 Task: select a rule when a card is unarchived by anyone.
Action: Mouse moved to (1059, 87)
Screenshot: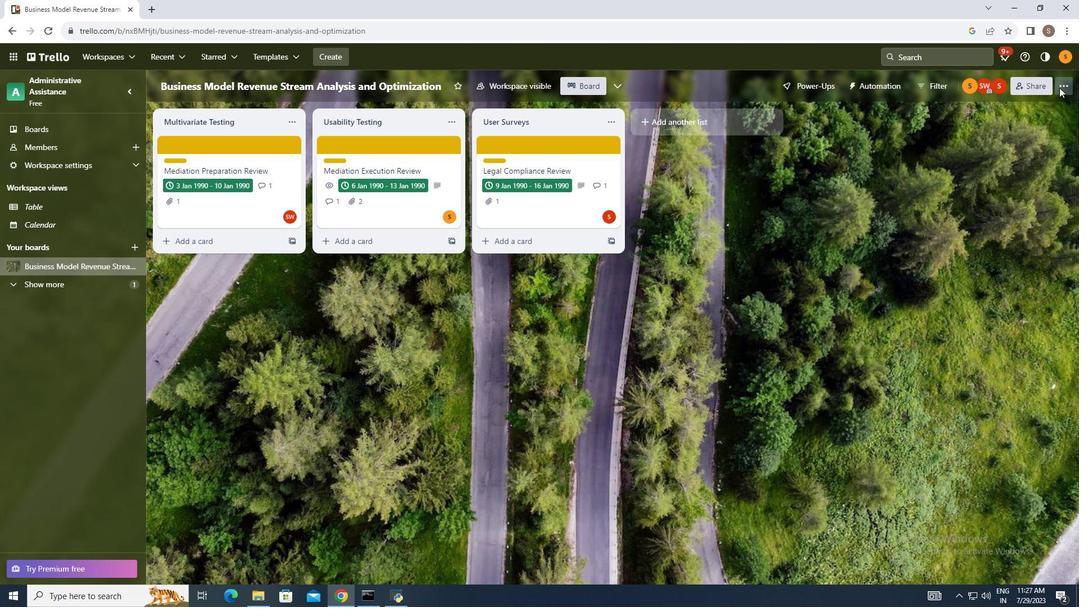 
Action: Mouse pressed left at (1059, 87)
Screenshot: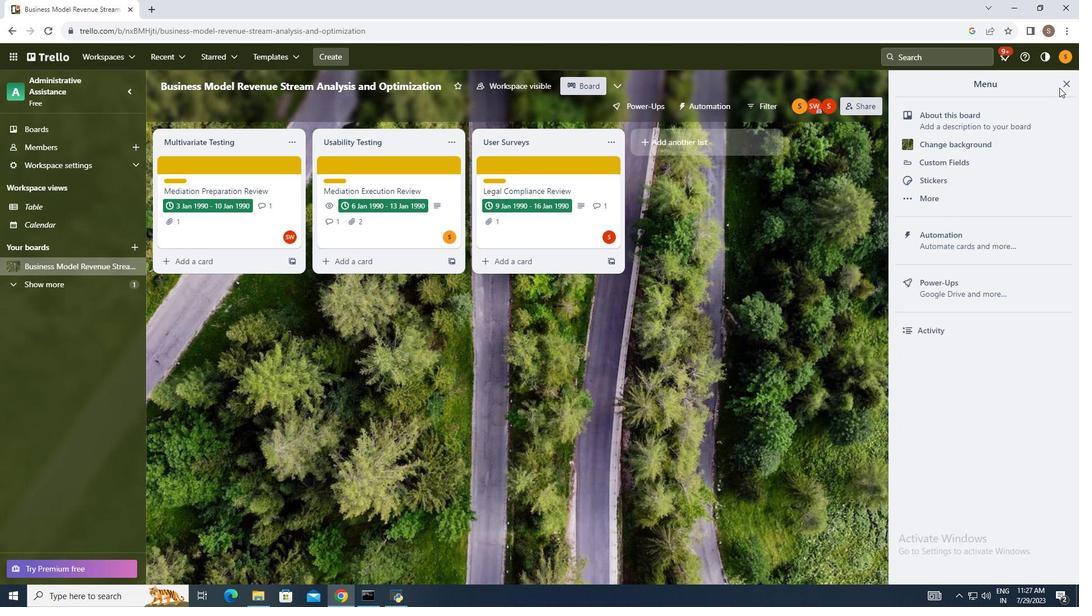 
Action: Mouse moved to (985, 236)
Screenshot: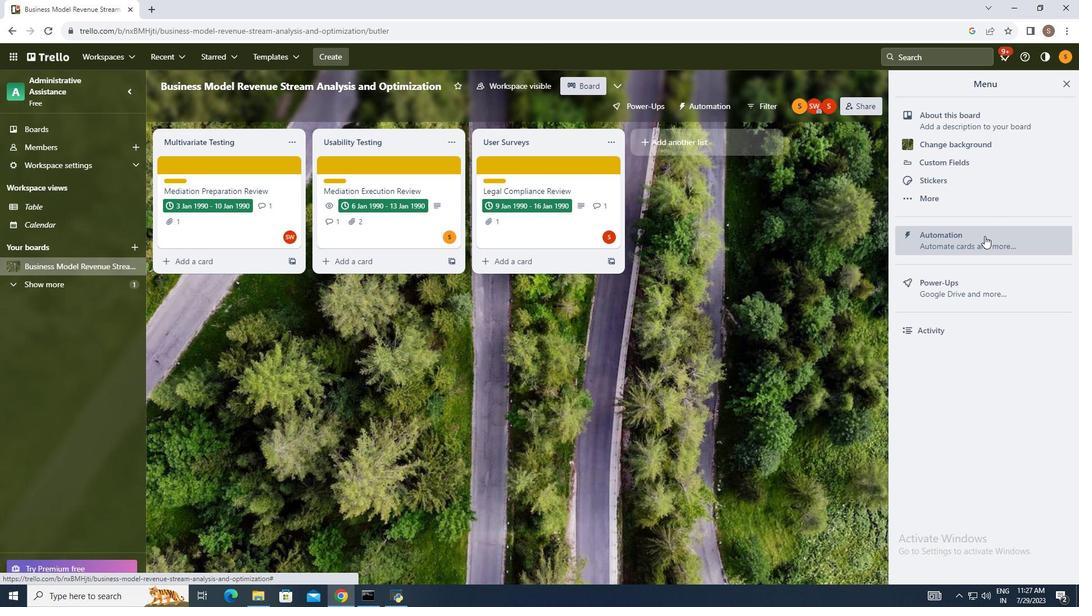 
Action: Mouse pressed left at (985, 236)
Screenshot: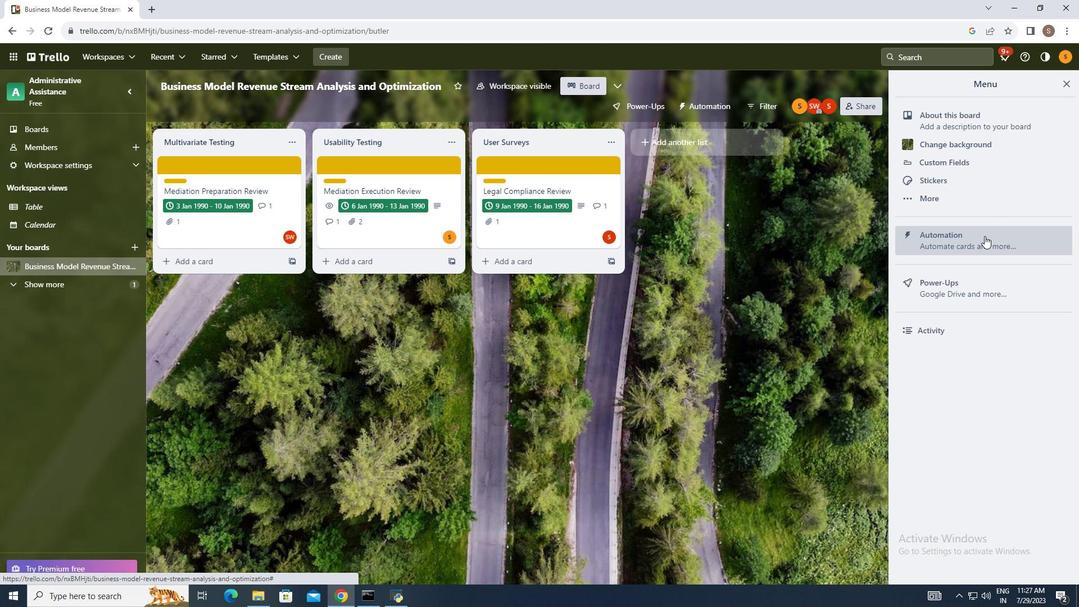 
Action: Mouse moved to (209, 202)
Screenshot: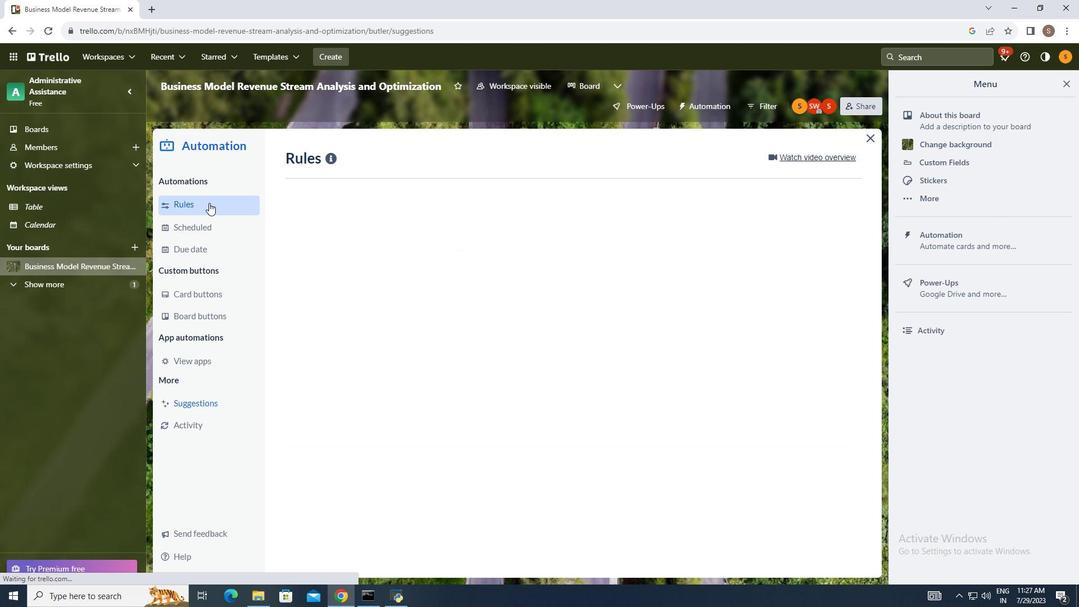
Action: Mouse pressed left at (209, 202)
Screenshot: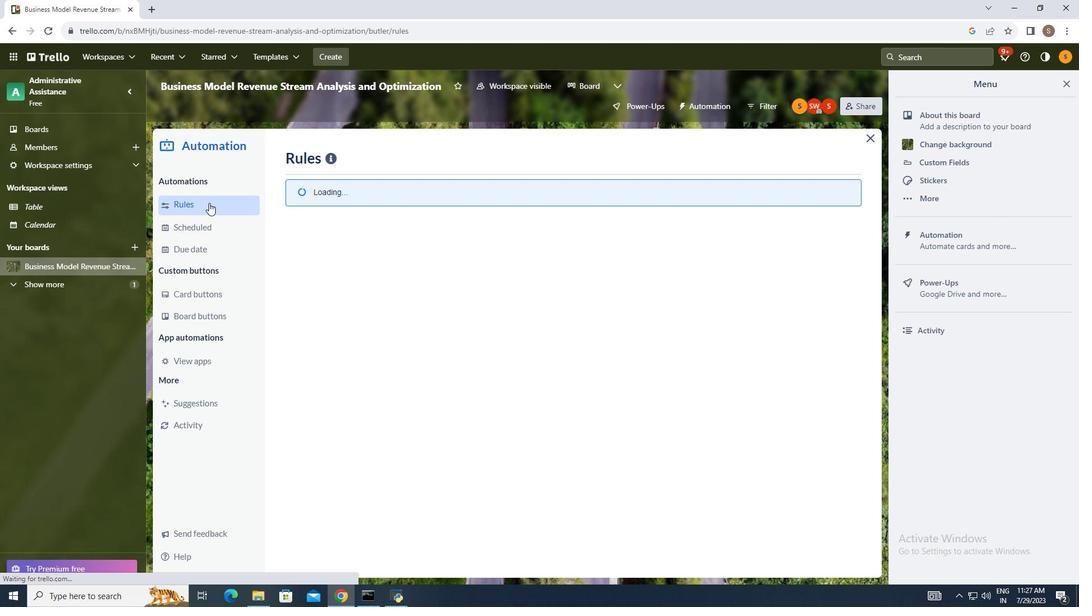 
Action: Mouse moved to (741, 152)
Screenshot: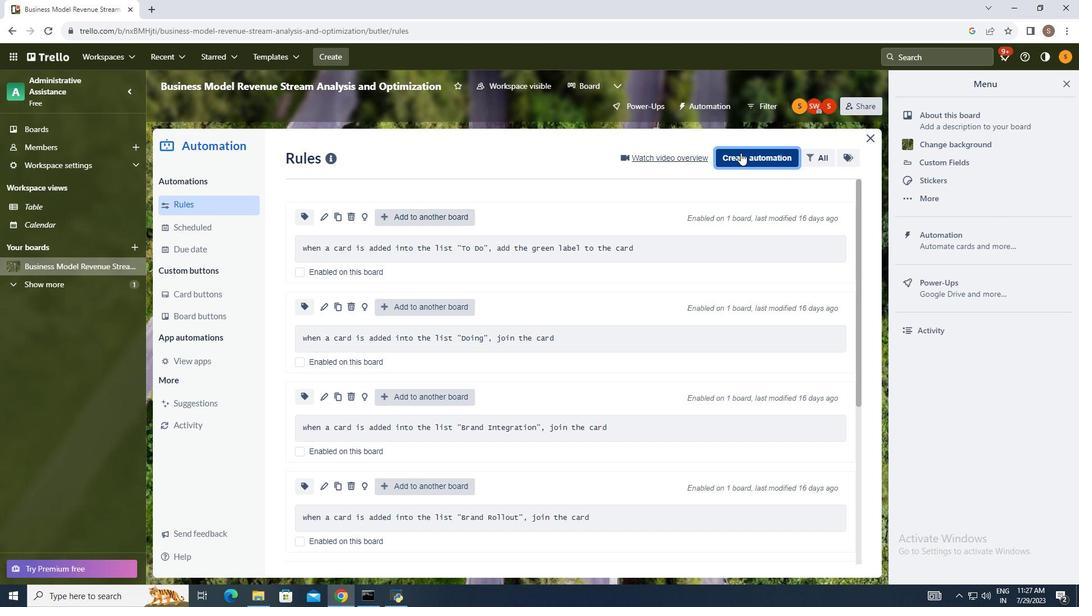 
Action: Mouse pressed left at (741, 152)
Screenshot: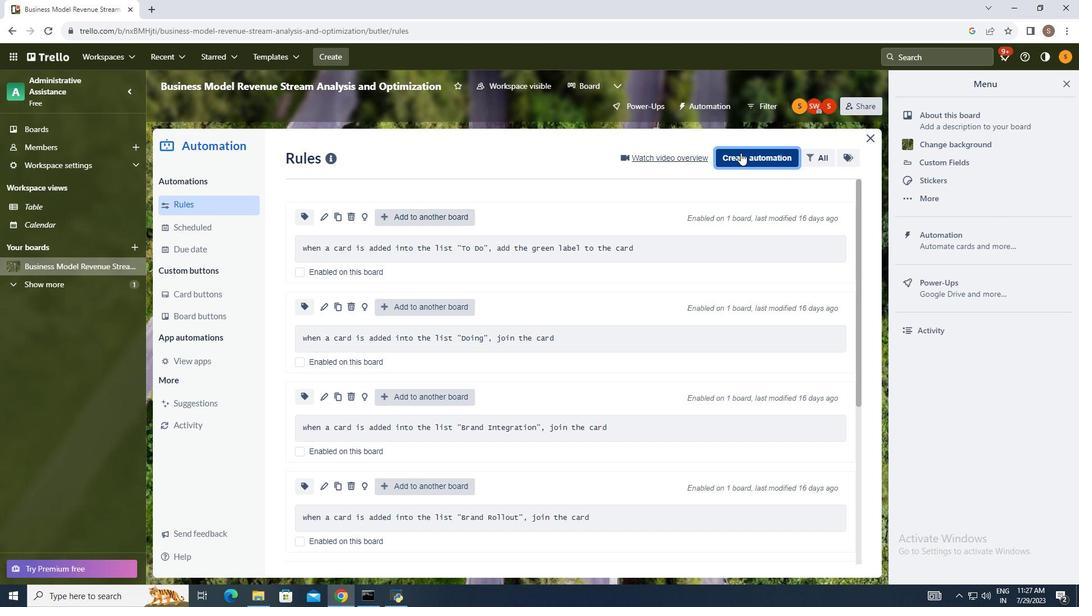 
Action: Mouse moved to (549, 269)
Screenshot: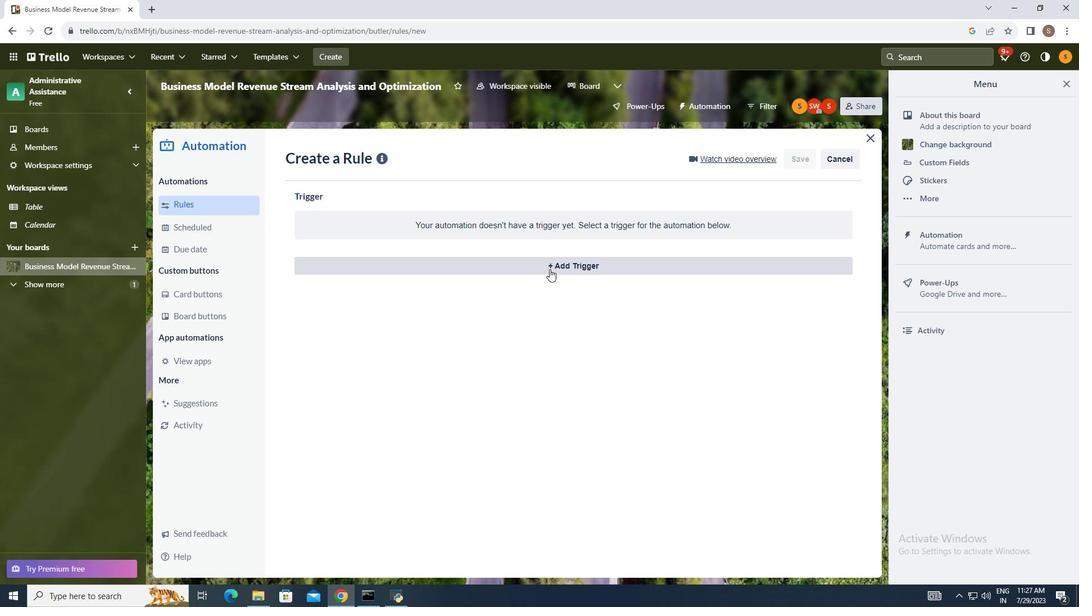 
Action: Mouse pressed left at (549, 269)
Screenshot: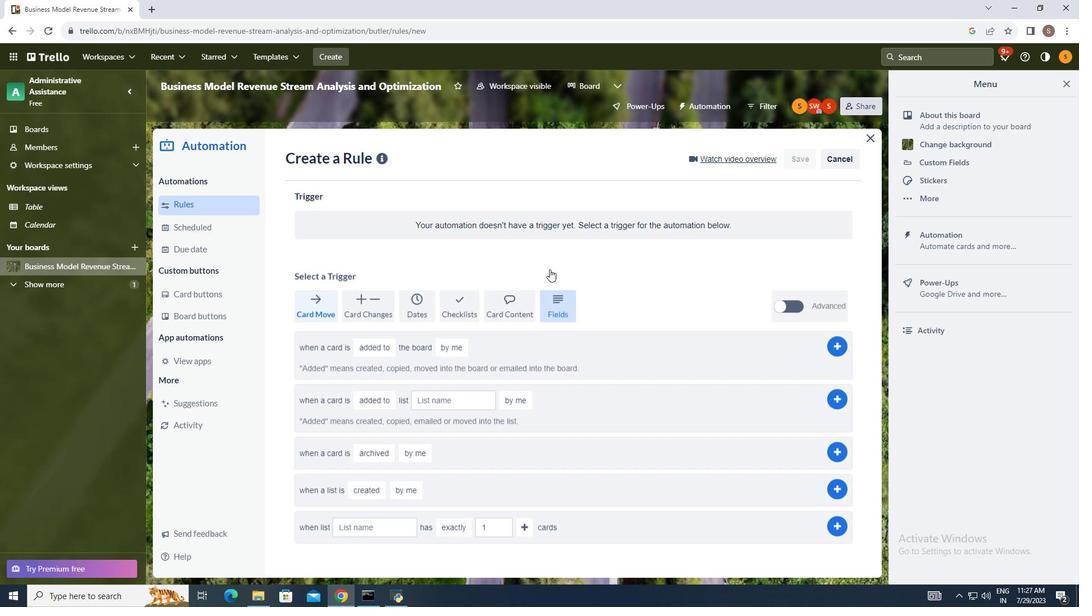 
Action: Mouse moved to (366, 457)
Screenshot: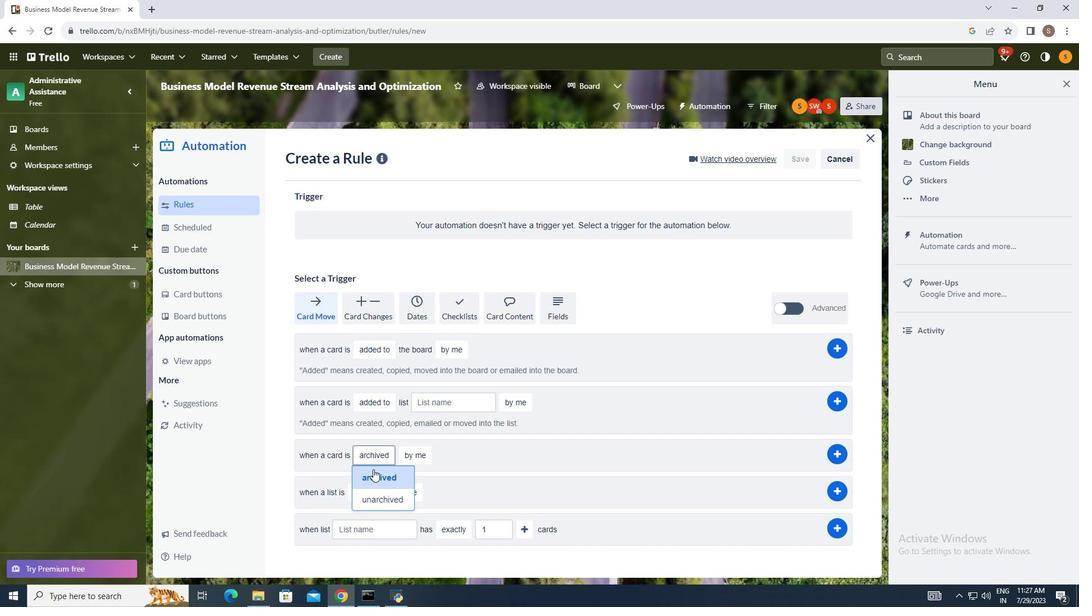 
Action: Mouse pressed left at (366, 457)
Screenshot: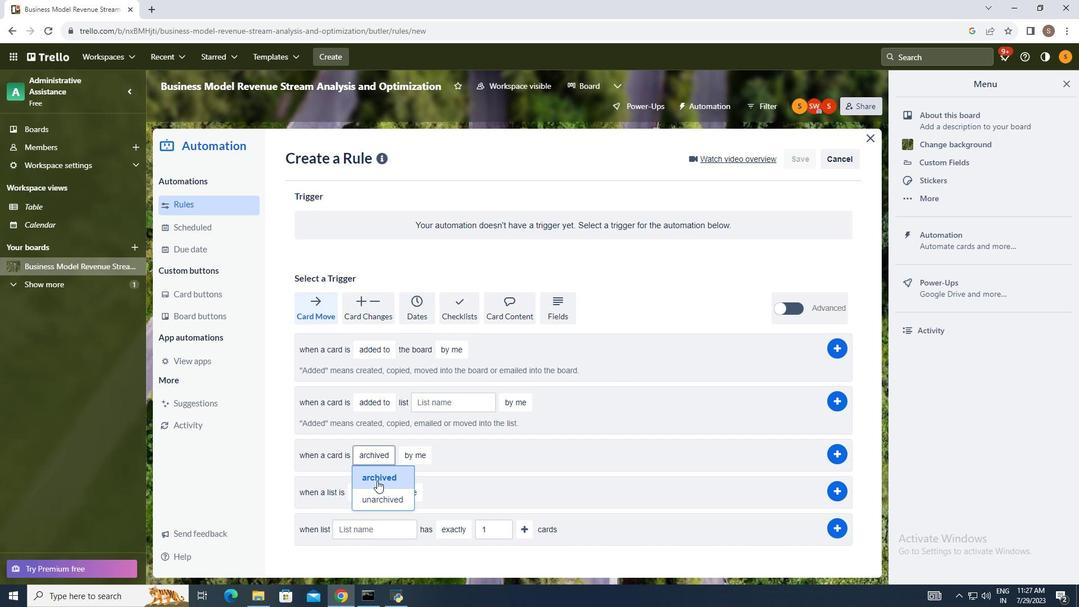 
Action: Mouse moved to (379, 498)
Screenshot: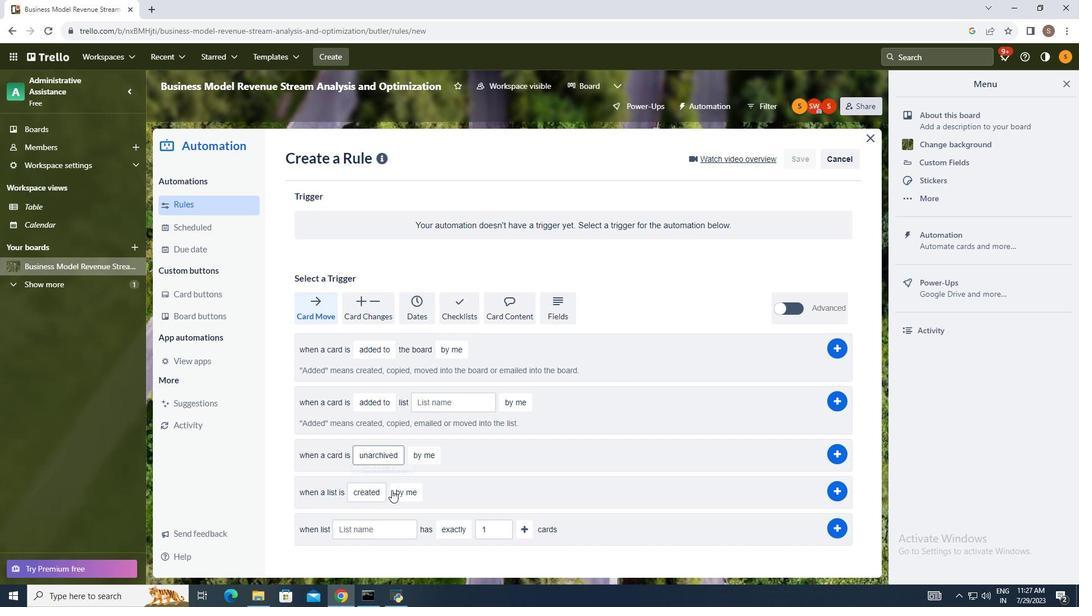 
Action: Mouse pressed left at (379, 498)
Screenshot: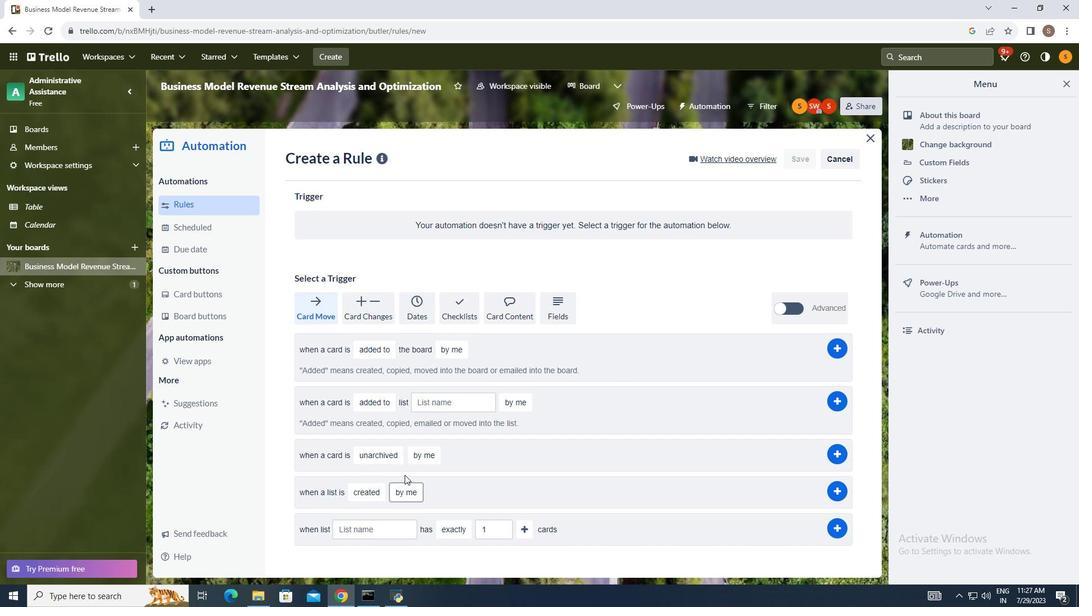 
Action: Mouse moved to (418, 453)
Screenshot: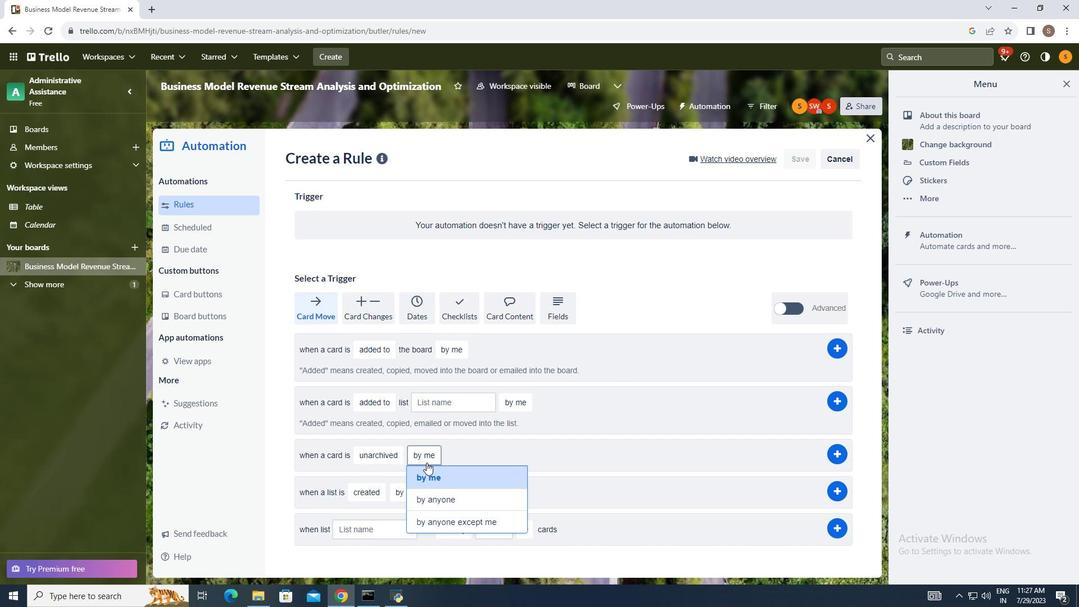 
Action: Mouse pressed left at (418, 453)
Screenshot: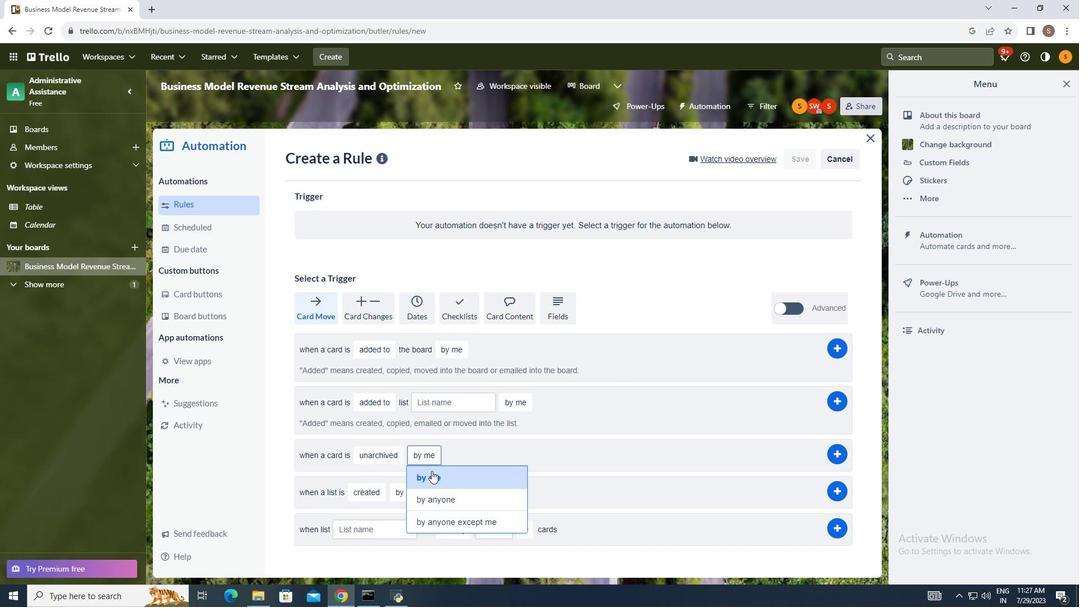 
Action: Mouse moved to (440, 497)
Screenshot: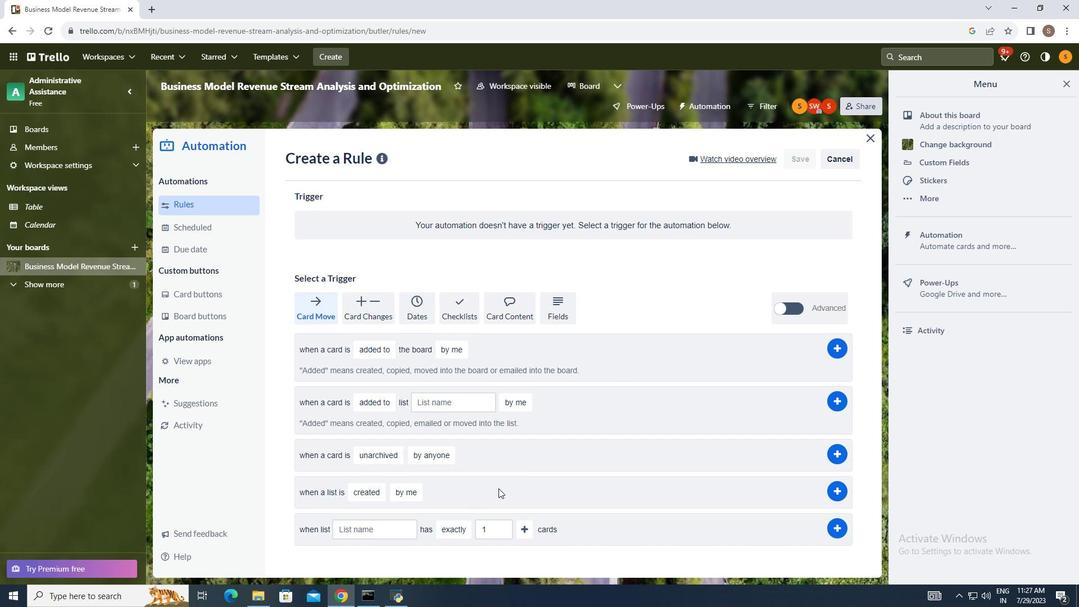 
Action: Mouse pressed left at (440, 497)
Screenshot: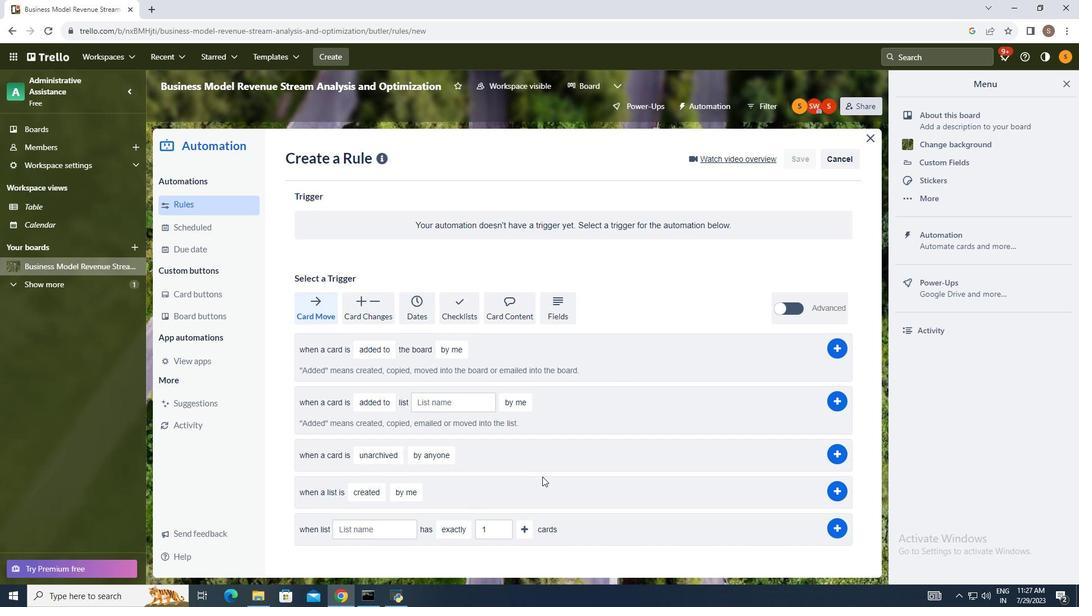 
Action: Mouse moved to (600, 459)
Screenshot: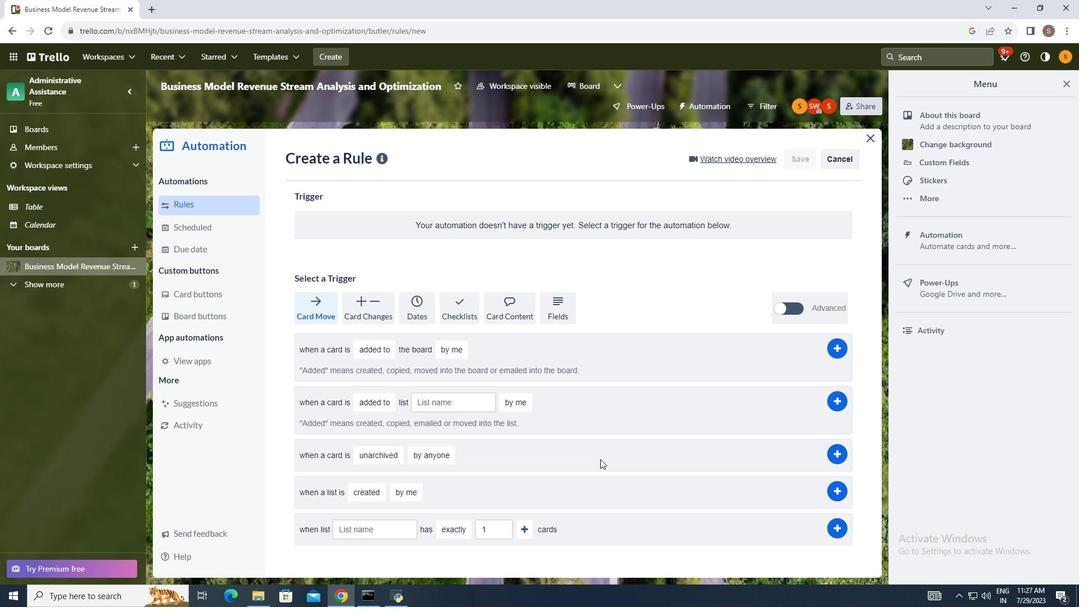 
